 Task: Add Sugar Free Dark Chocolate Chips to the cart.
Action: Mouse moved to (20, 74)
Screenshot: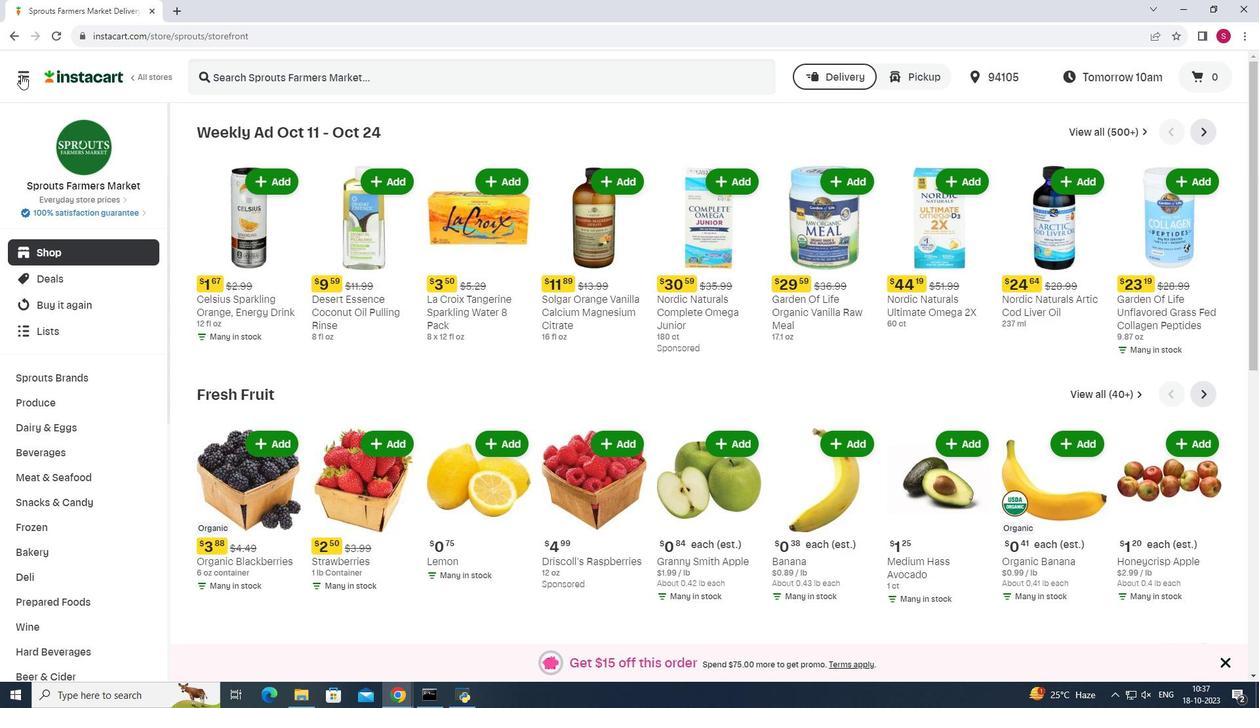 
Action: Mouse pressed left at (20, 74)
Screenshot: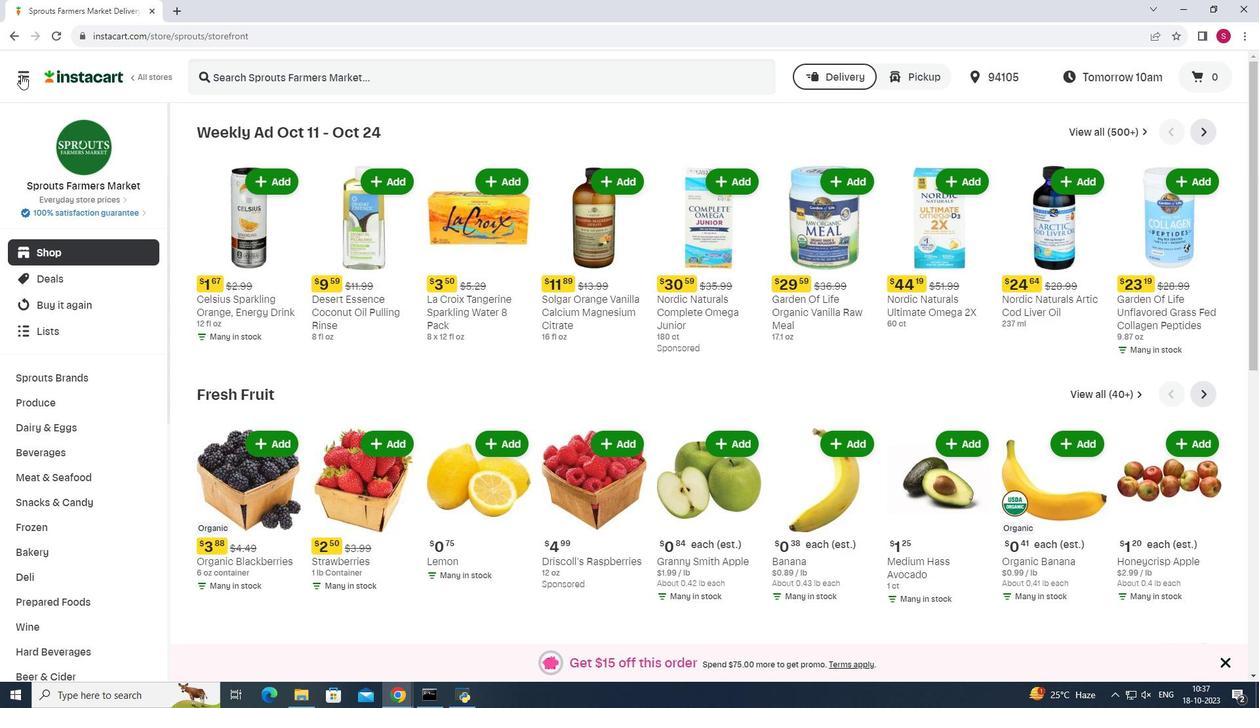 
Action: Mouse moved to (93, 343)
Screenshot: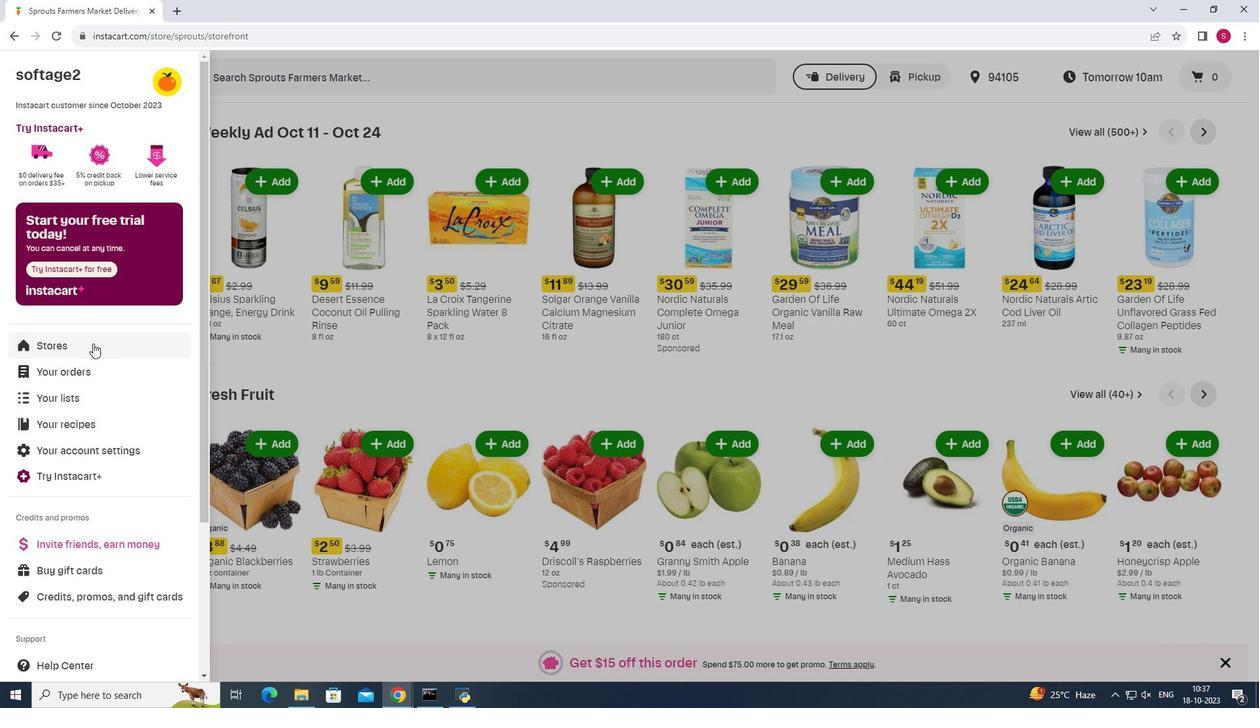 
Action: Mouse pressed left at (93, 343)
Screenshot: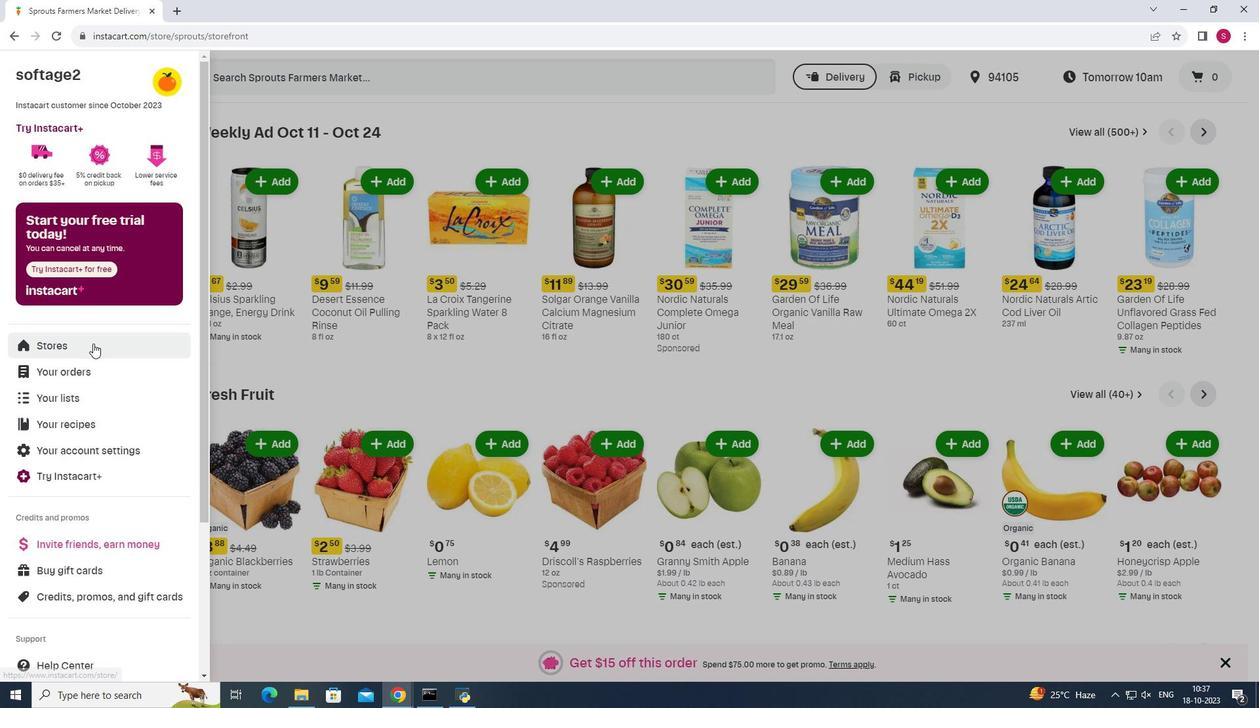 
Action: Mouse moved to (309, 113)
Screenshot: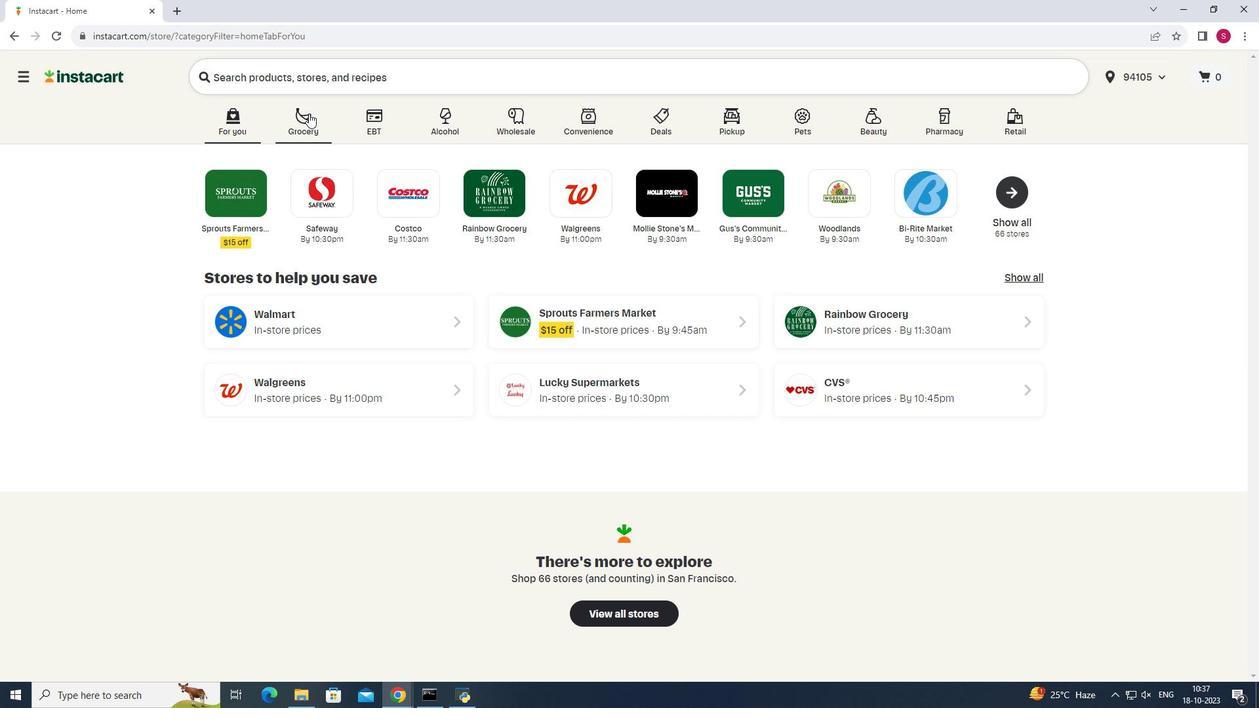 
Action: Mouse pressed left at (309, 113)
Screenshot: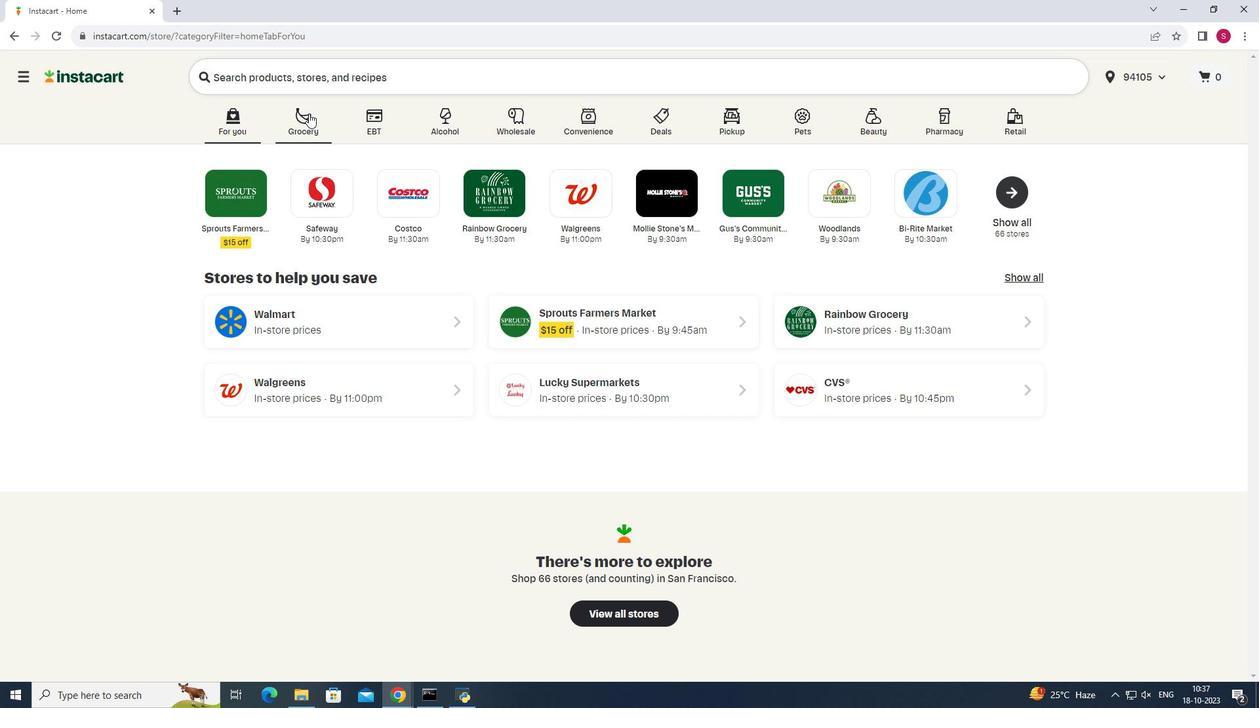 
Action: Mouse moved to (893, 173)
Screenshot: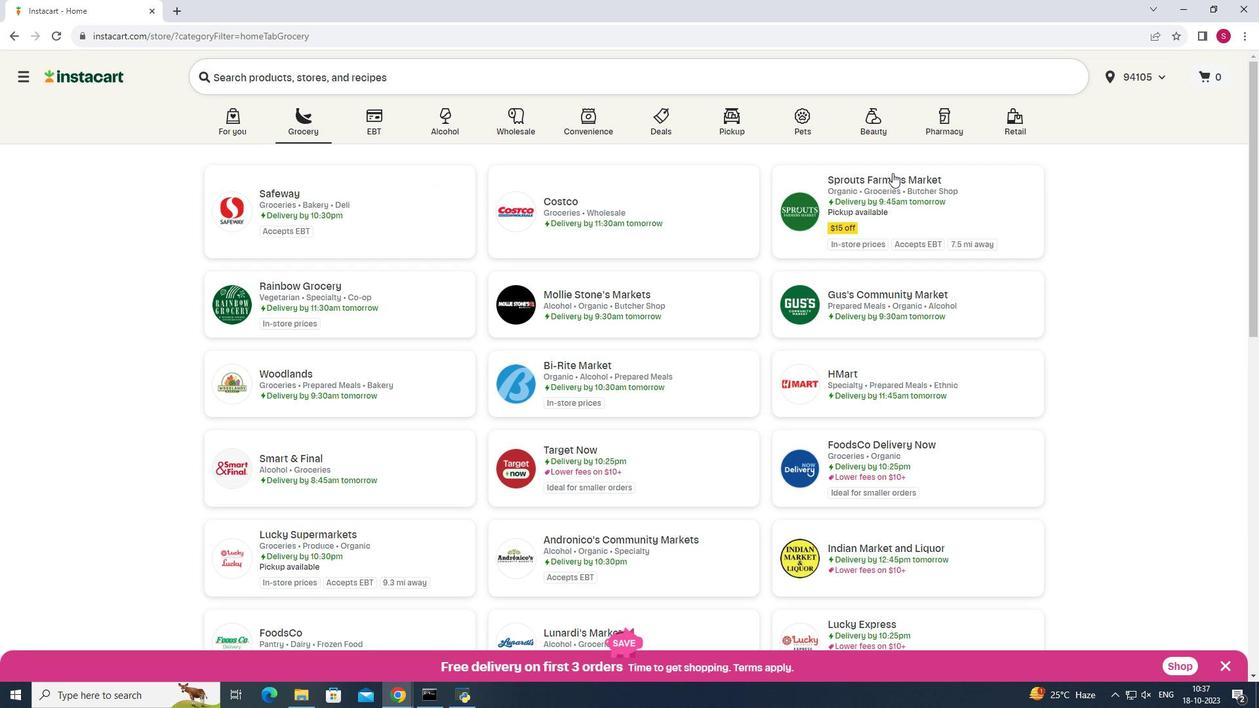 
Action: Mouse pressed left at (893, 173)
Screenshot: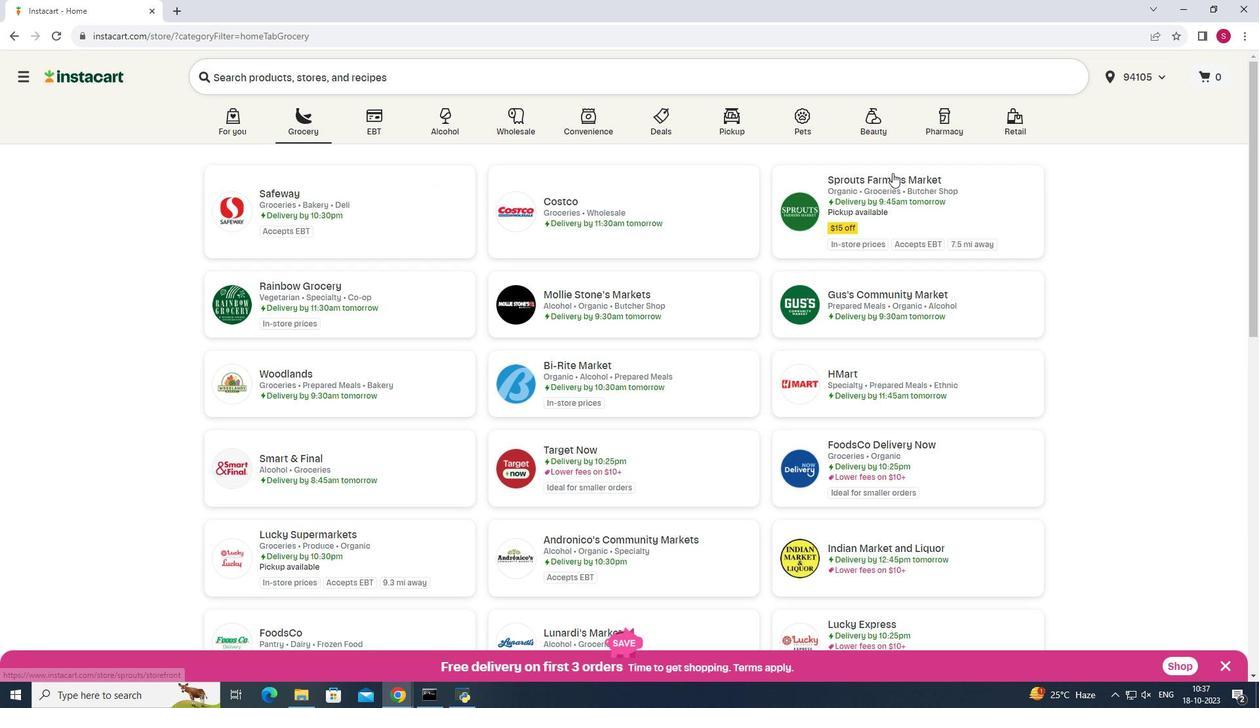 
Action: Mouse moved to (64, 507)
Screenshot: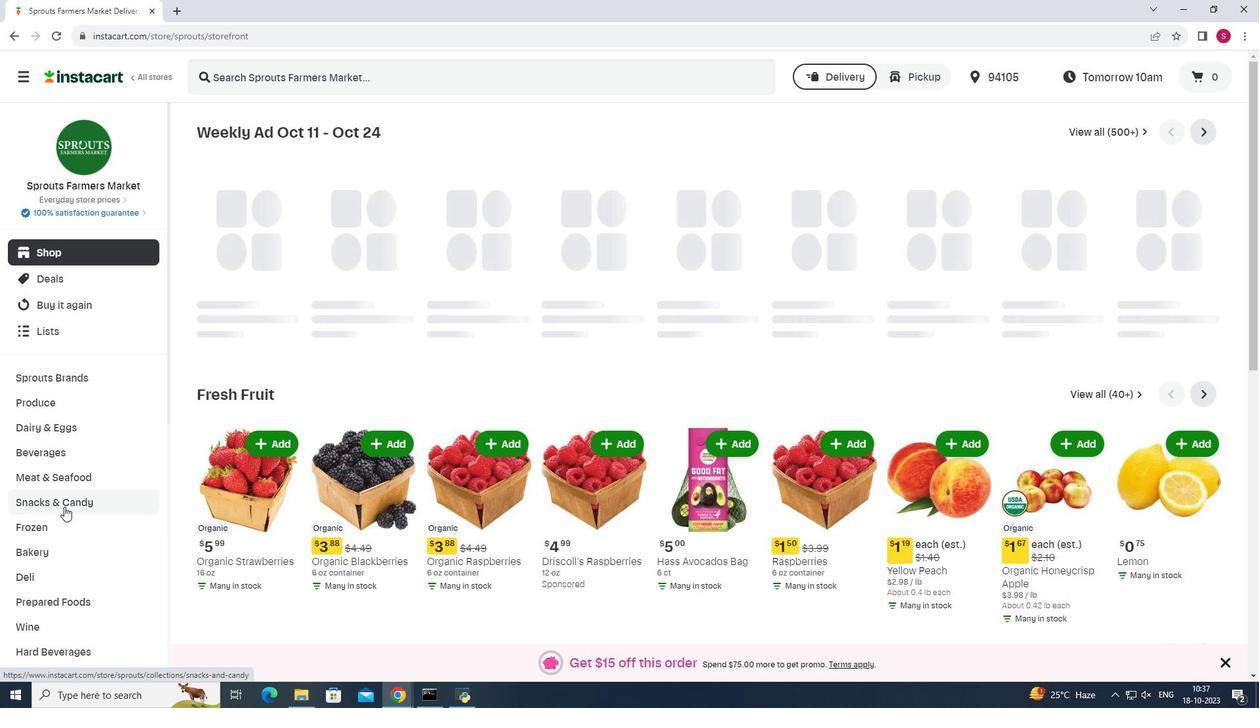 
Action: Mouse pressed left at (64, 507)
Screenshot: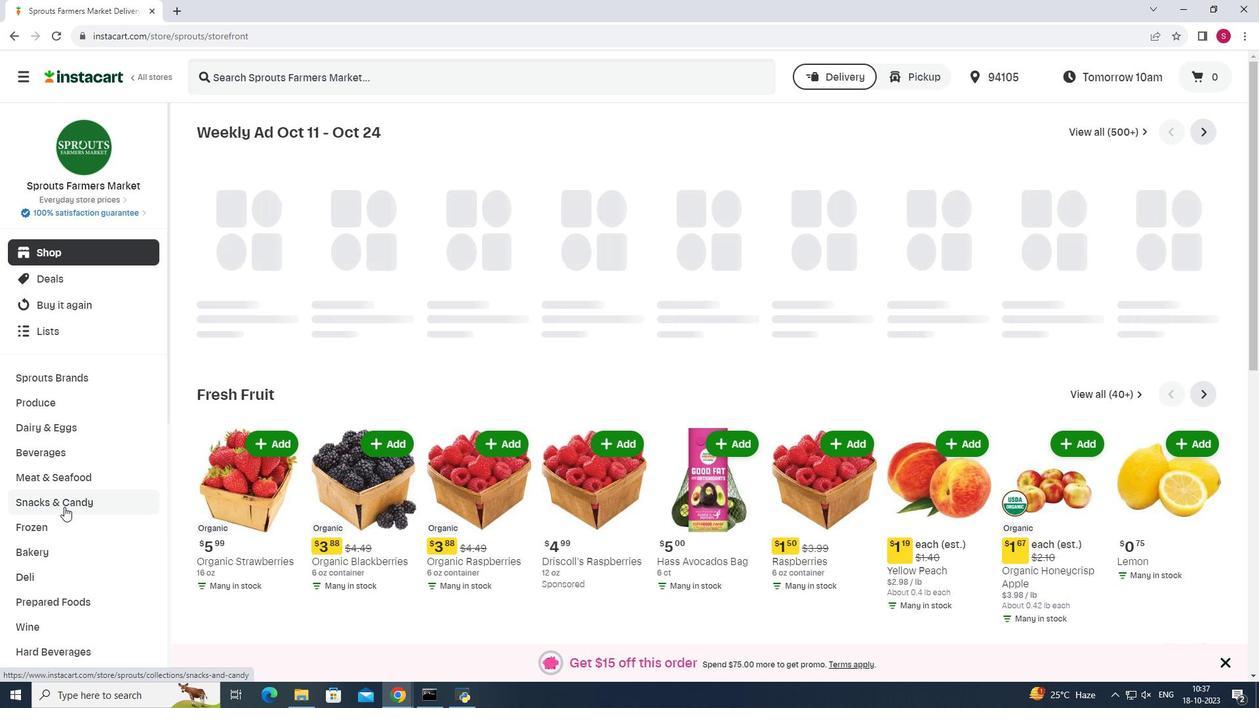 
Action: Mouse moved to (381, 166)
Screenshot: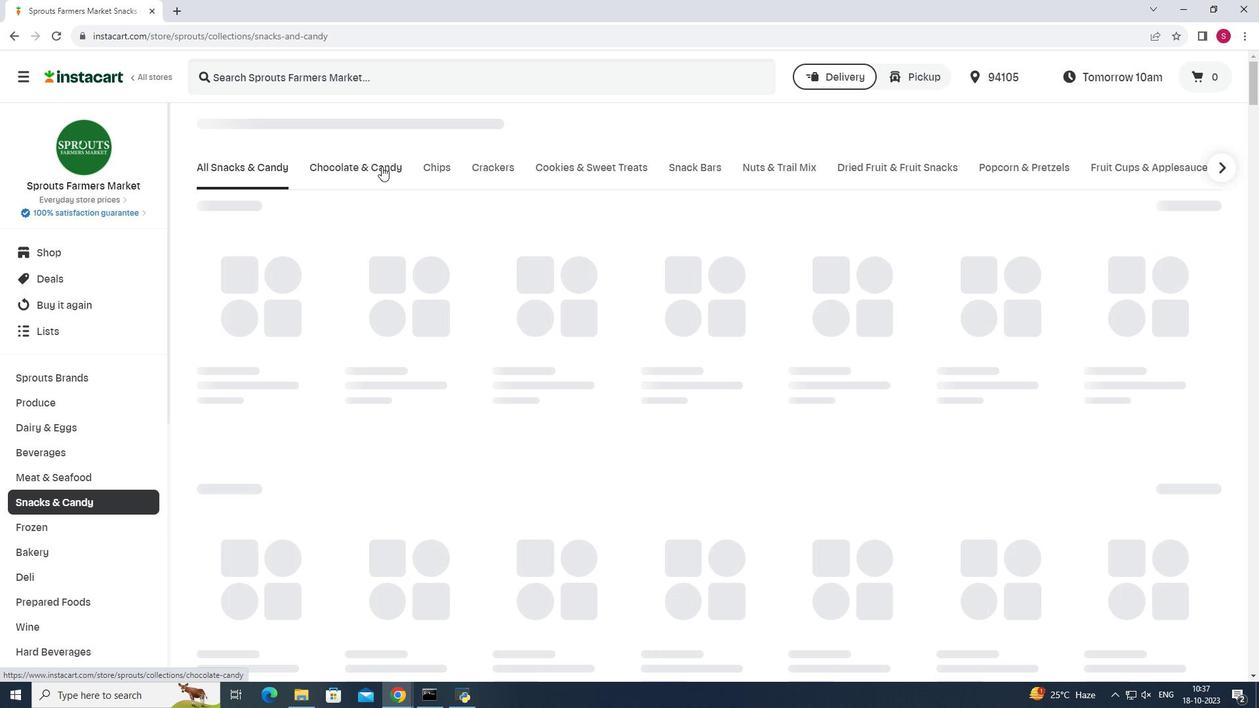 
Action: Mouse pressed left at (381, 166)
Screenshot: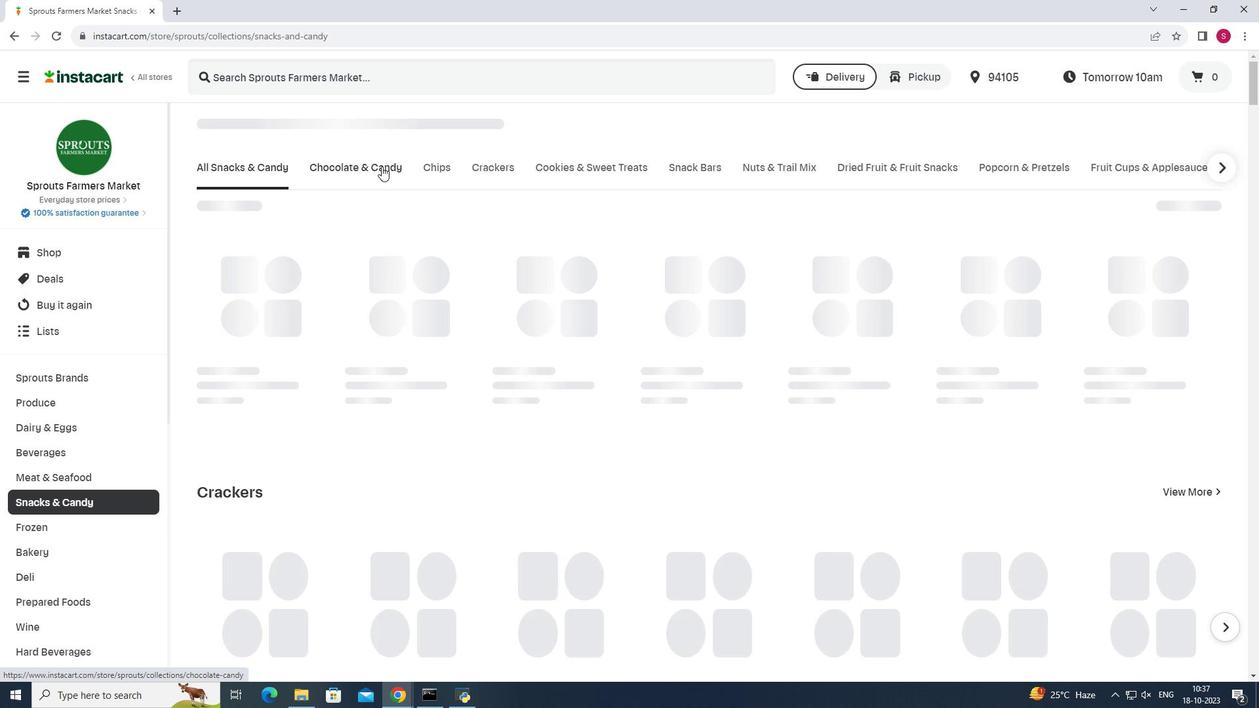 
Action: Mouse moved to (323, 221)
Screenshot: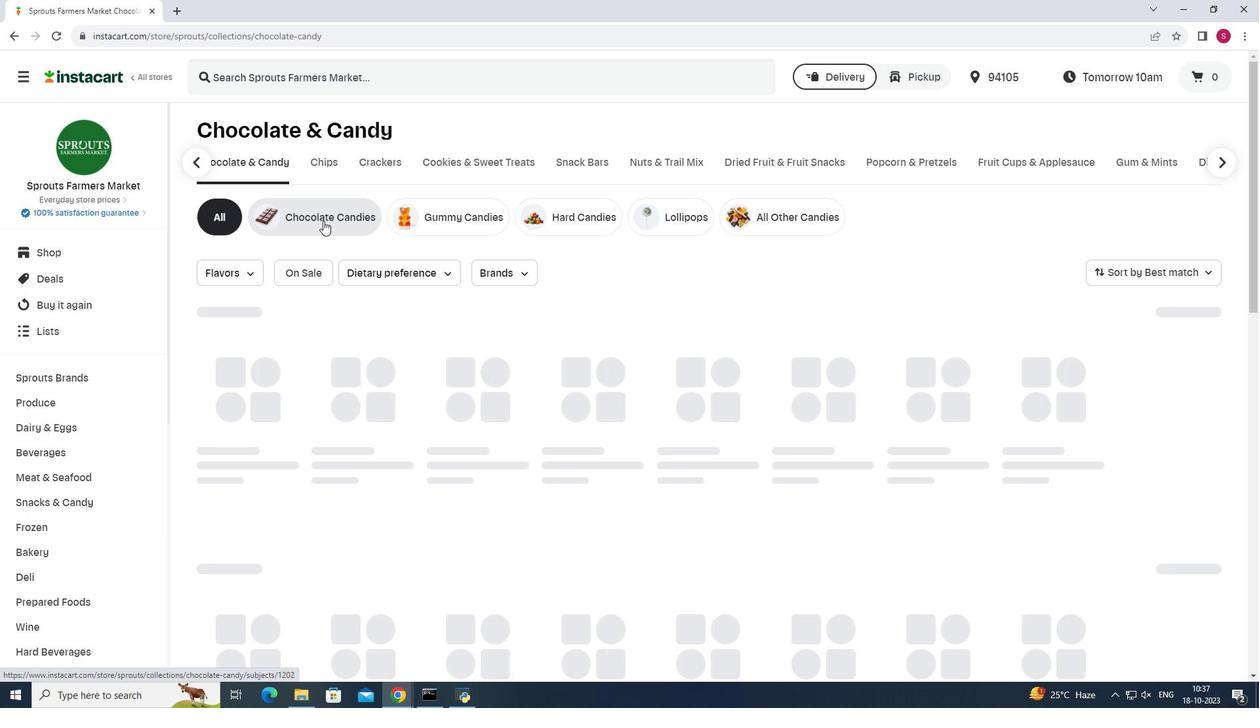 
Action: Mouse pressed left at (323, 221)
Screenshot: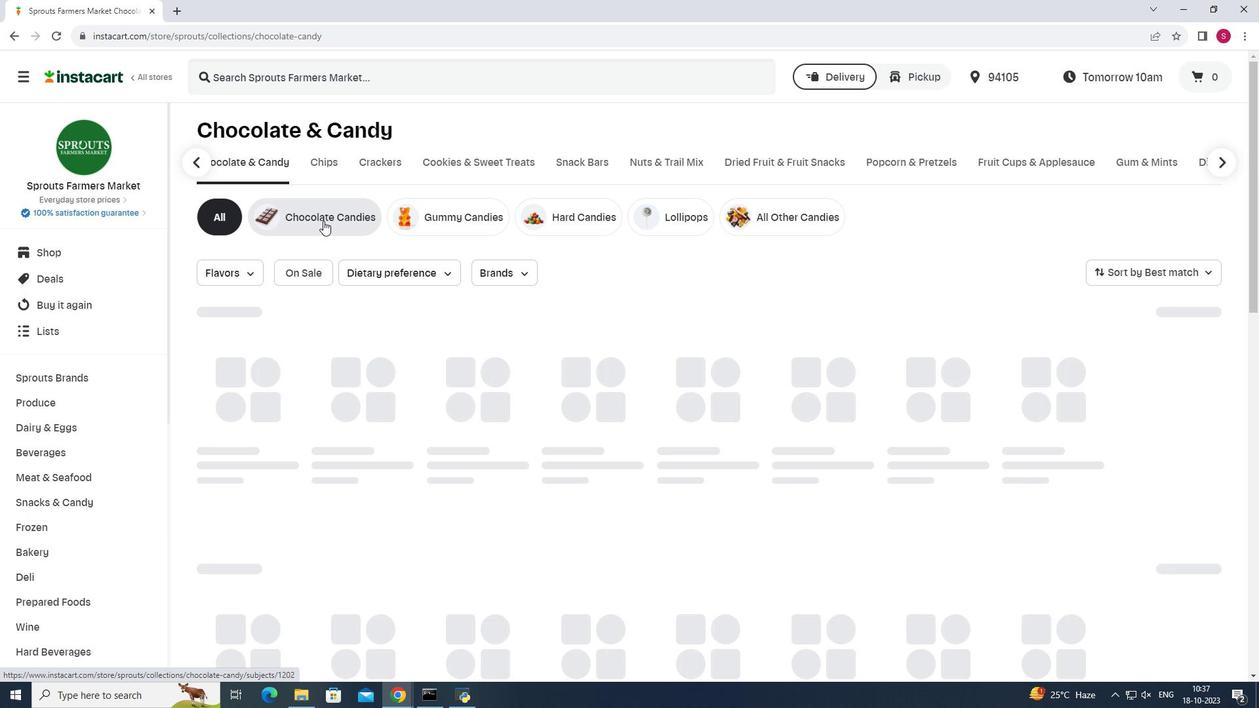 
Action: Mouse moved to (440, 76)
Screenshot: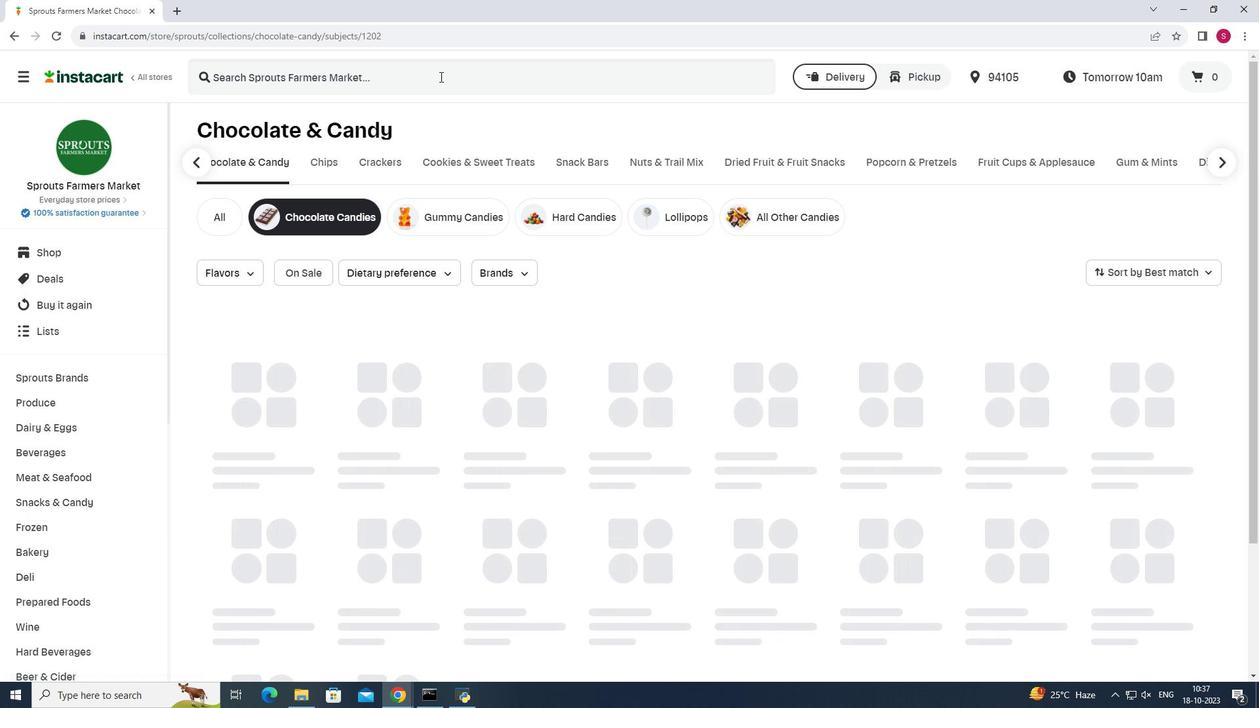 
Action: Mouse pressed left at (440, 76)
Screenshot: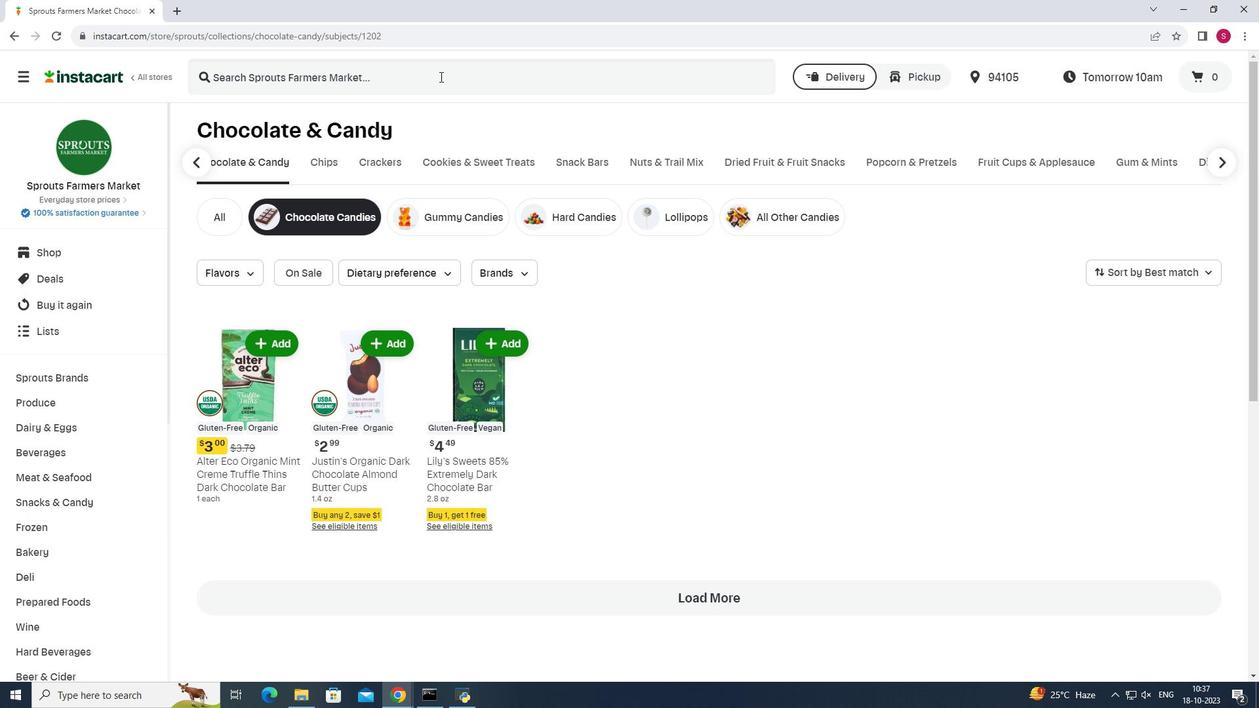 
Action: Key pressed <Key.shift><Key.shift><Key.shift><Key.shift><Key.shift><Key.shift><Key.shift><Key.shift><Key.shift><Key.shift><Key.shift><Key.shift><Key.shift><Key.shift><Key.shift><Key.shift><Key.shift><Key.shift><Key.shift><Key.shift><Key.shift>Sugar<Key.space><Key.shift>Free<Key.space><Key.shift>Dark<Key.space><Key.shift>Chocolate<Key.space><Key.shift>Chips<Key.enter>
Screenshot: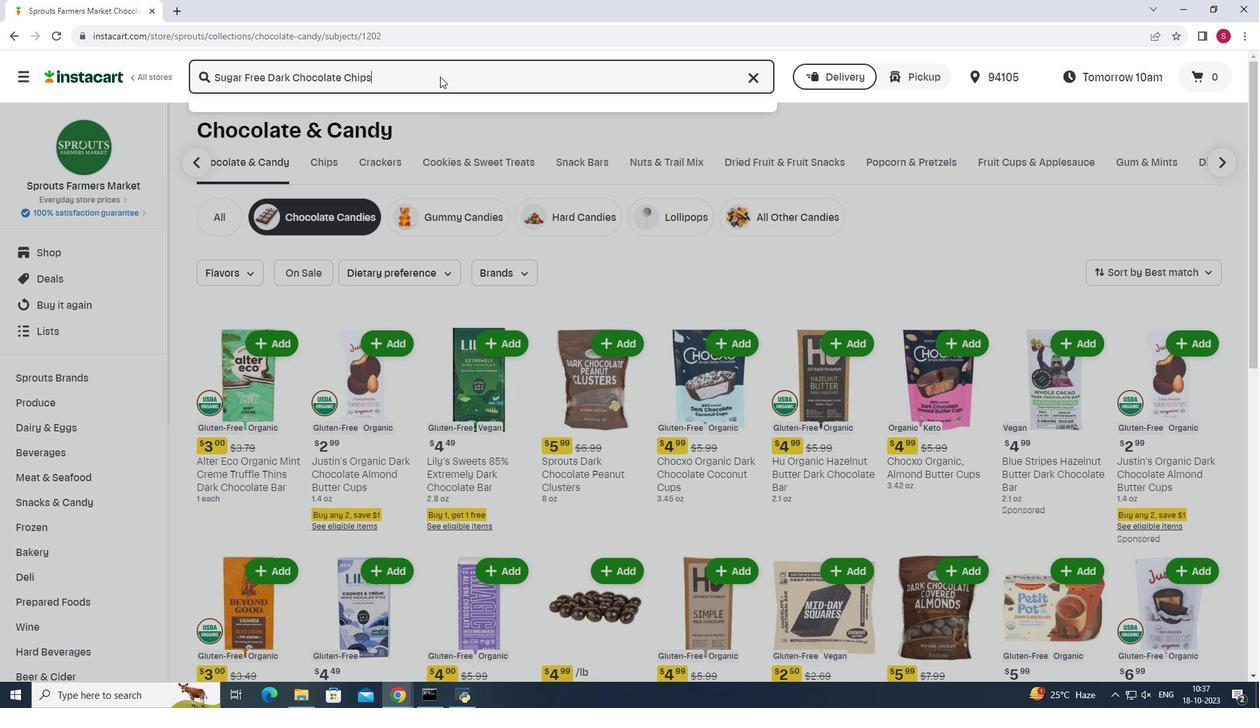 
Action: Mouse moved to (972, 213)
Screenshot: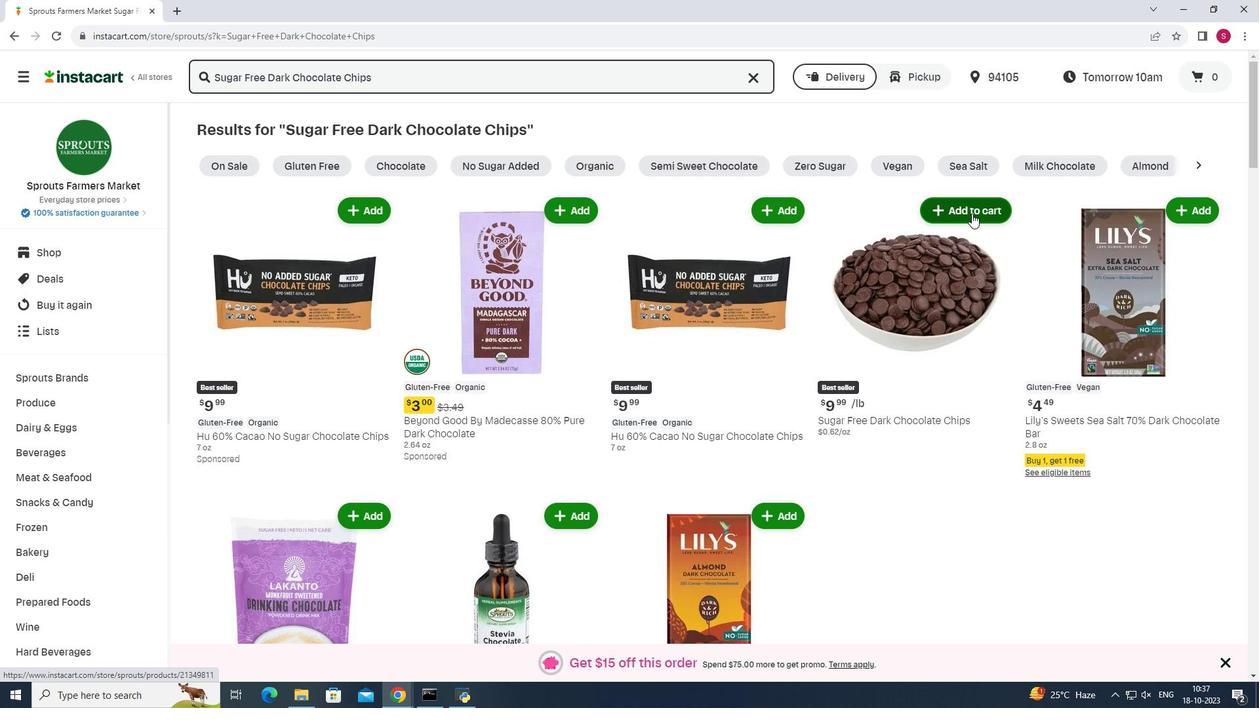 
Action: Mouse pressed left at (972, 213)
Screenshot: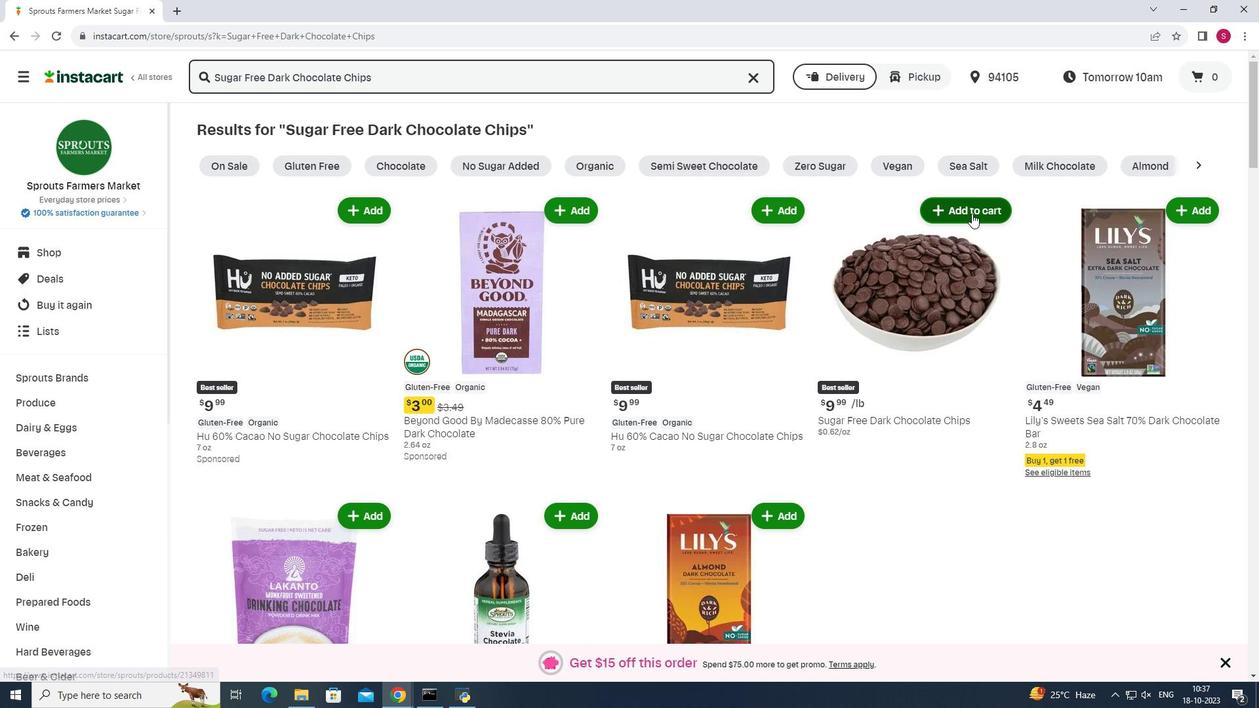 
Action: Mouse moved to (874, 246)
Screenshot: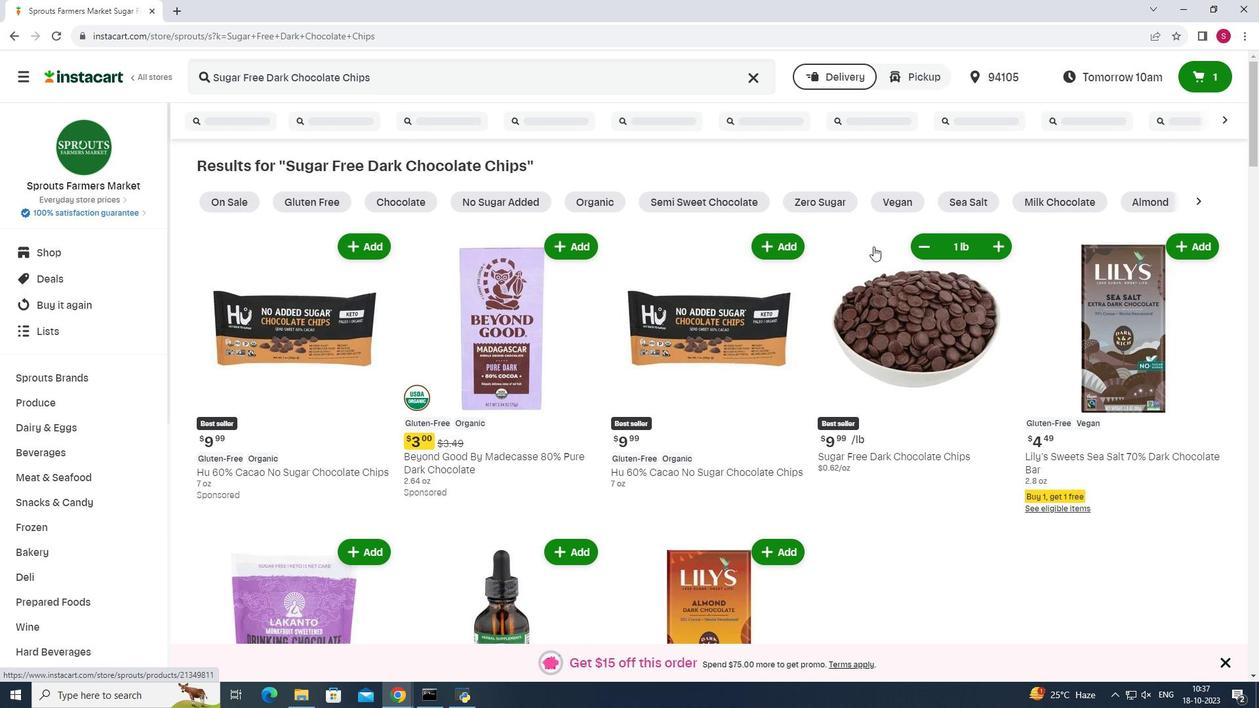 
